 Task: Select poll duration 2 Week.
Action: Mouse moved to (591, 148)
Screenshot: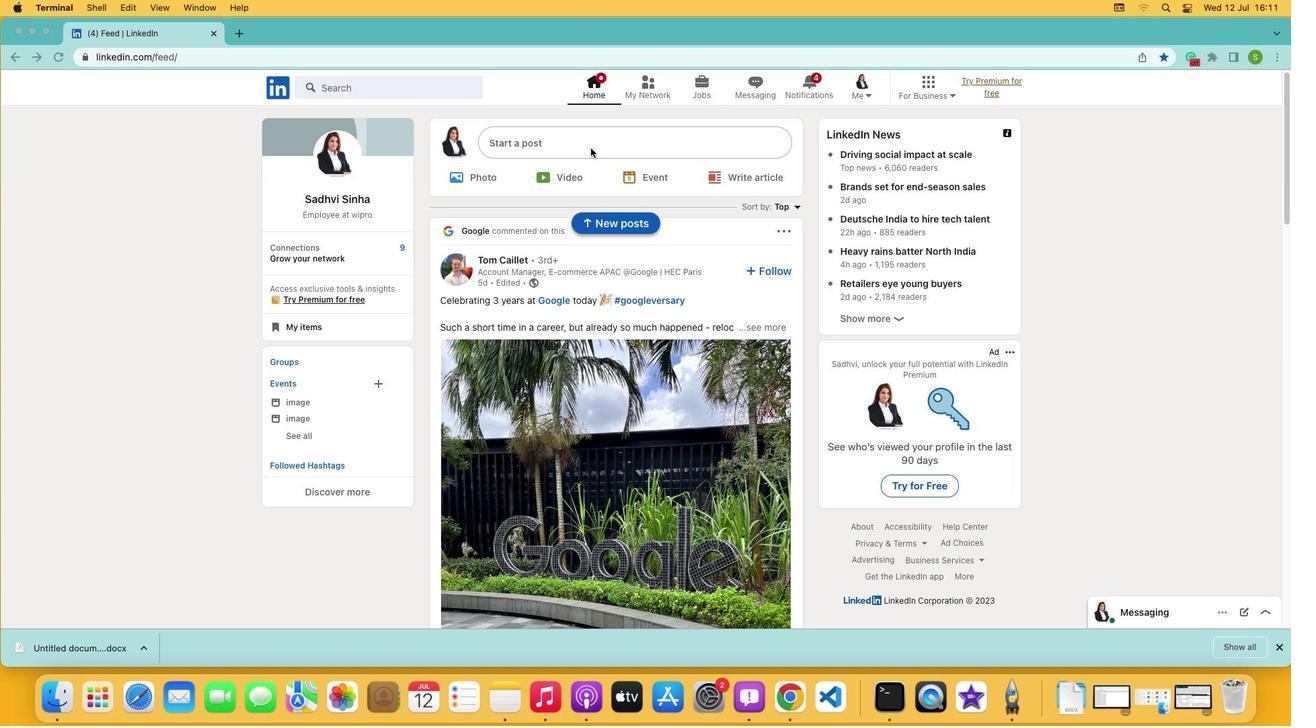 
Action: Mouse pressed left at (591, 148)
Screenshot: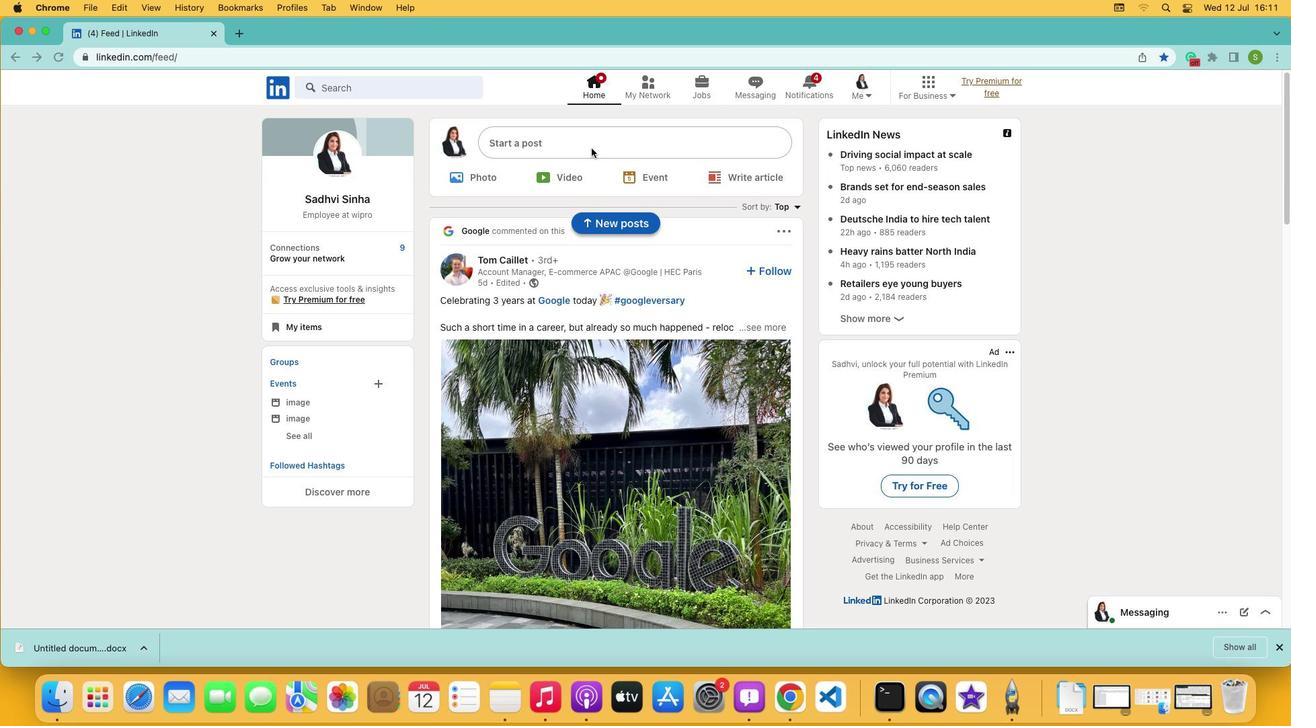 
Action: Mouse moved to (591, 148)
Screenshot: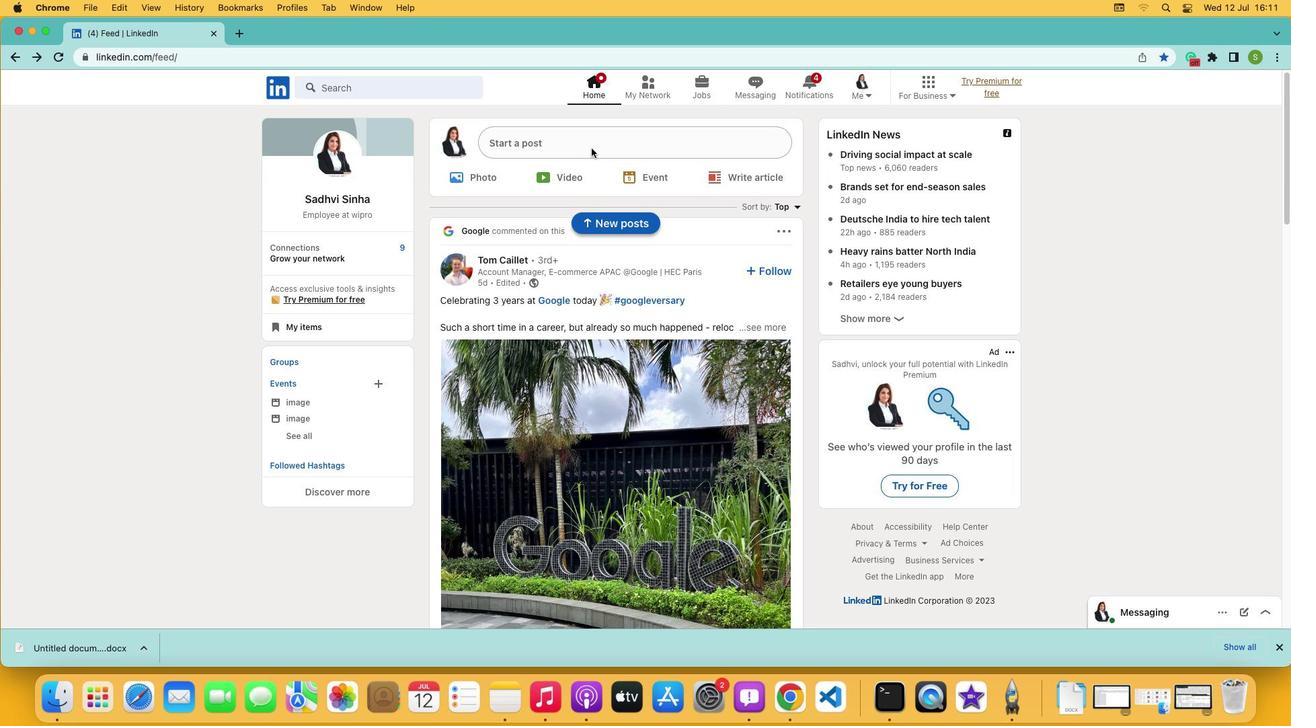 
Action: Mouse pressed left at (591, 148)
Screenshot: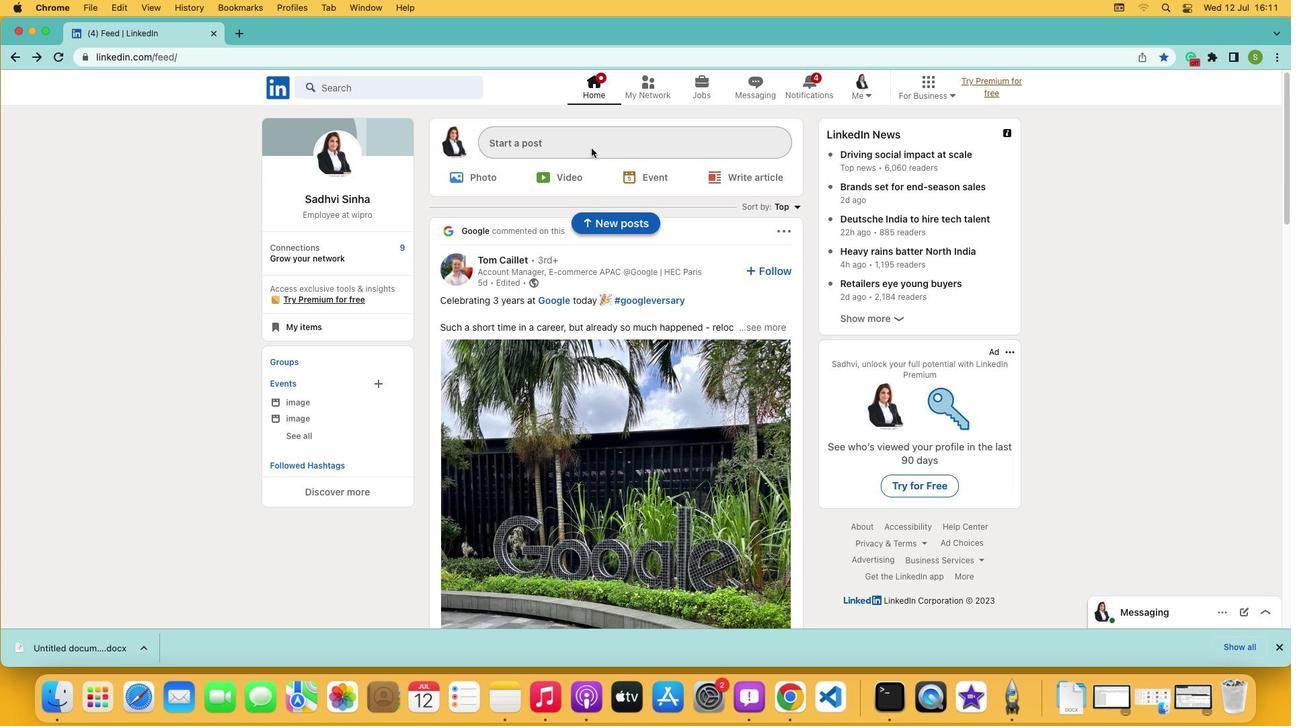 
Action: Mouse moved to (565, 402)
Screenshot: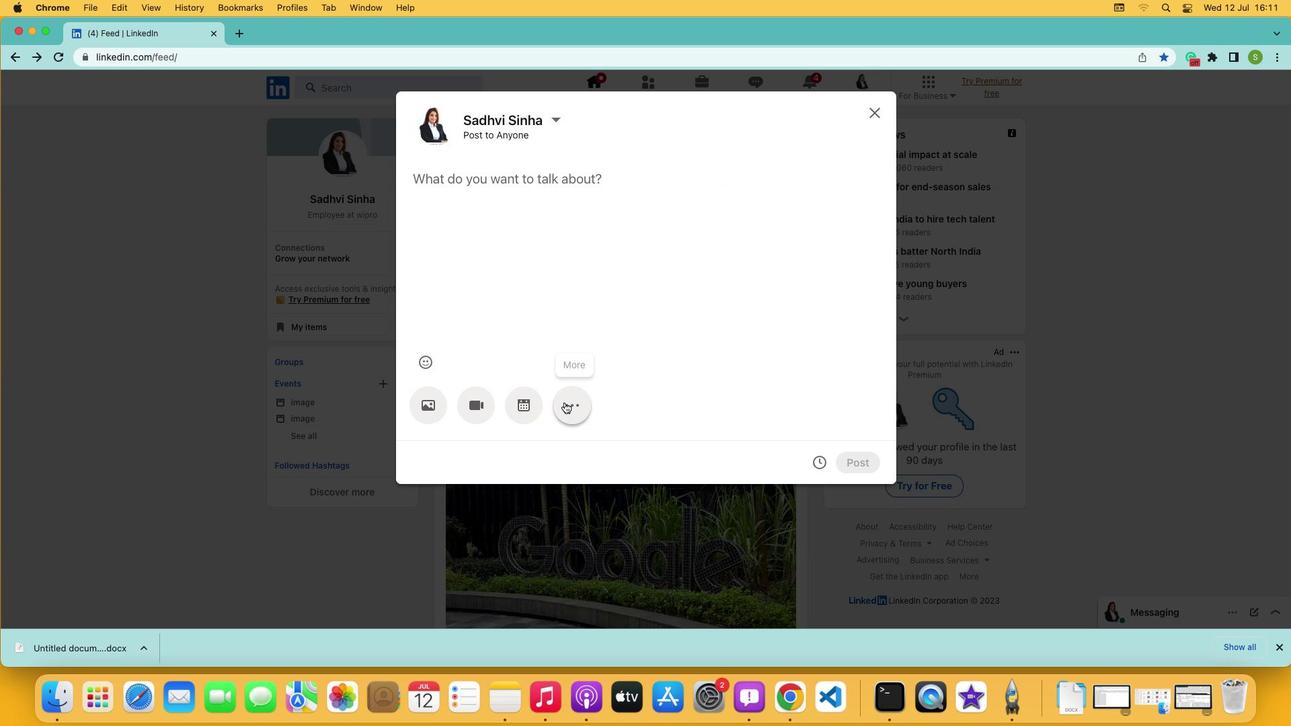 
Action: Mouse pressed left at (565, 402)
Screenshot: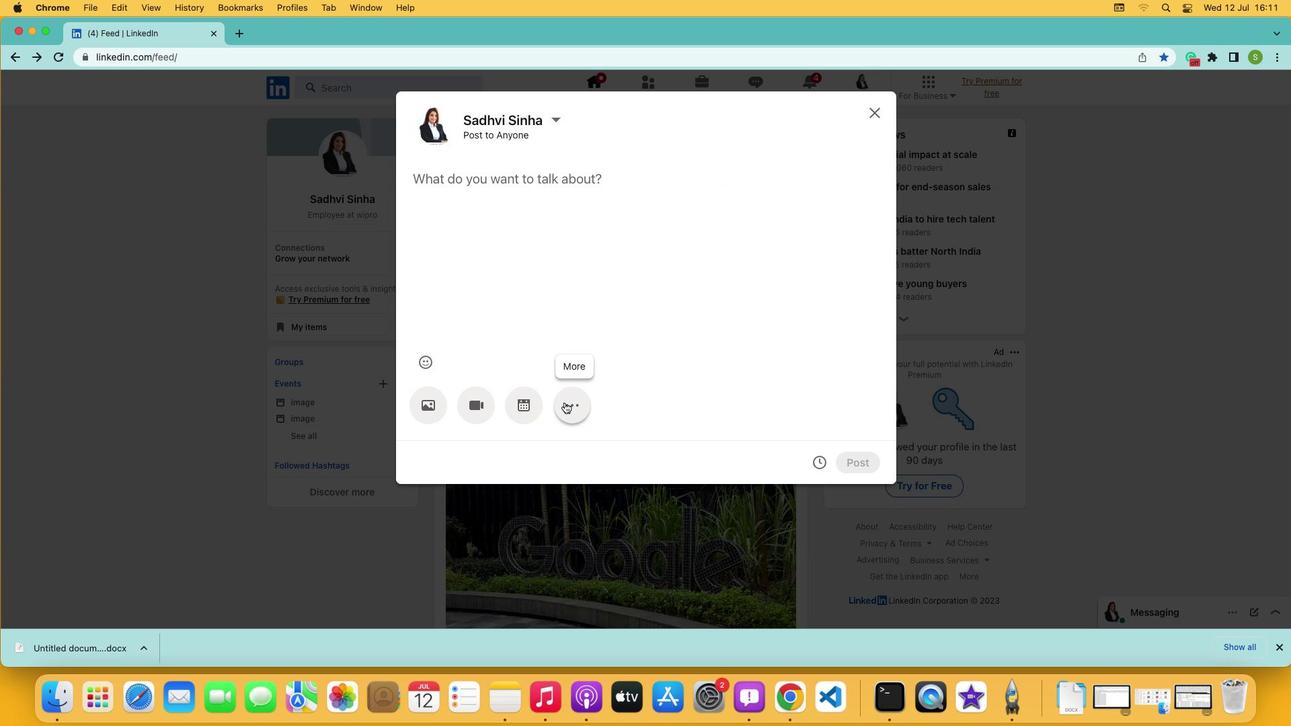
Action: Mouse moved to (655, 404)
Screenshot: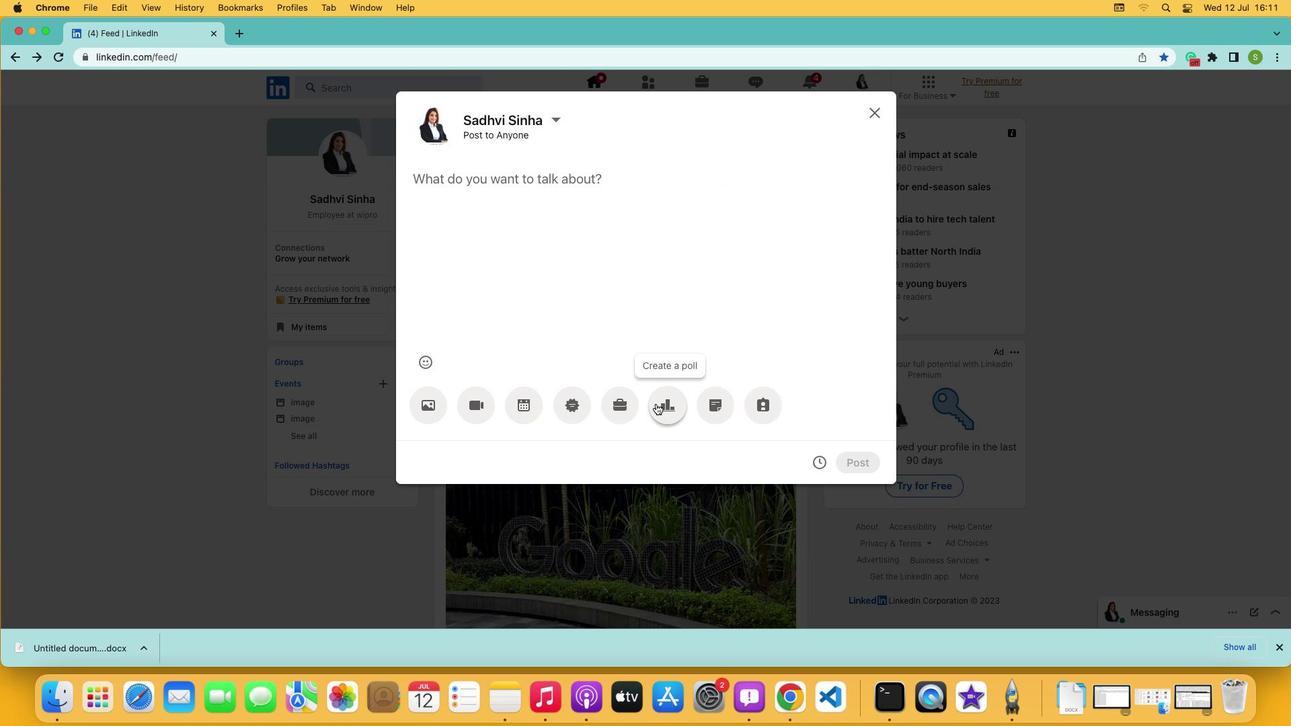 
Action: Mouse pressed left at (655, 404)
Screenshot: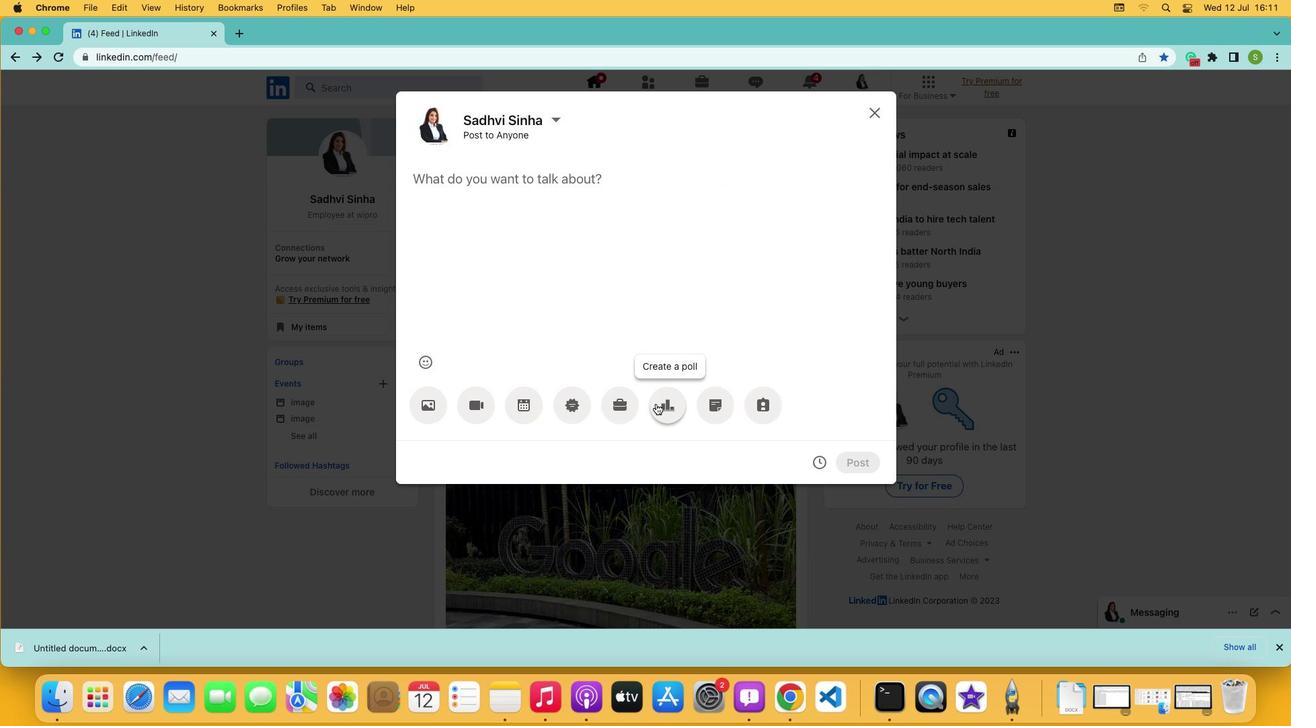 
Action: Mouse moved to (538, 396)
Screenshot: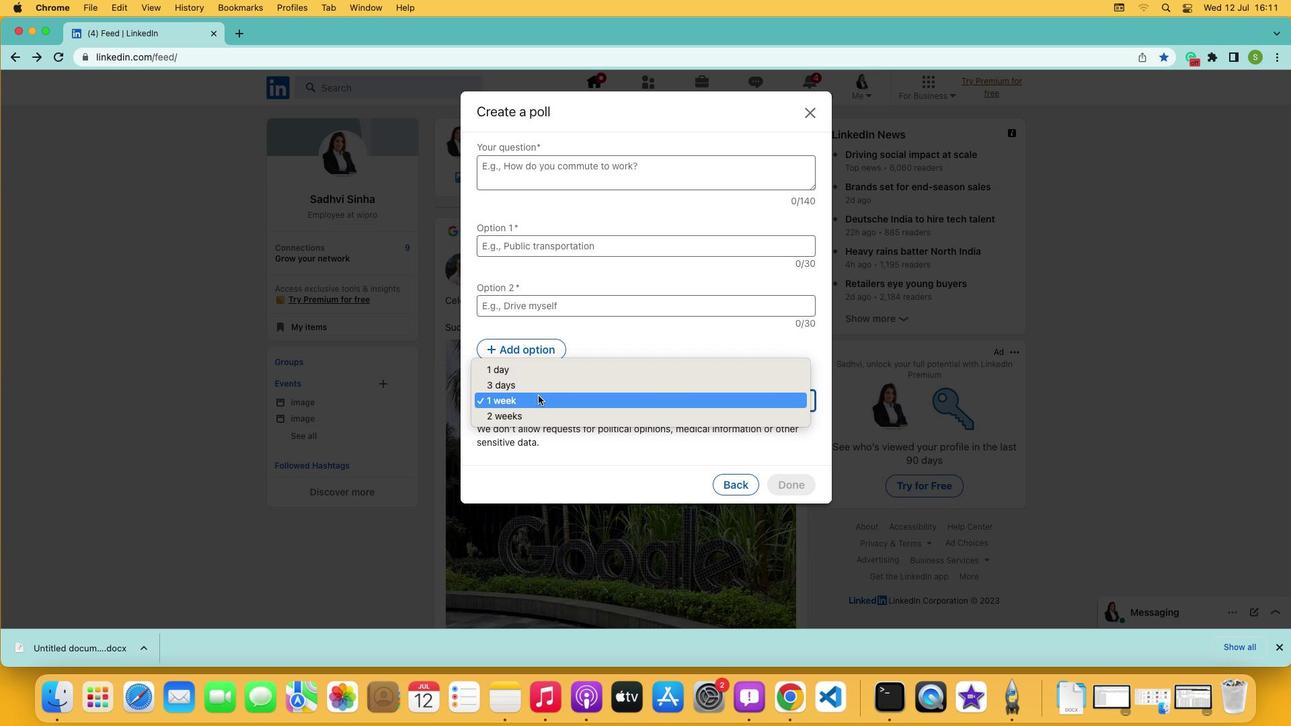 
Action: Mouse pressed left at (538, 396)
Screenshot: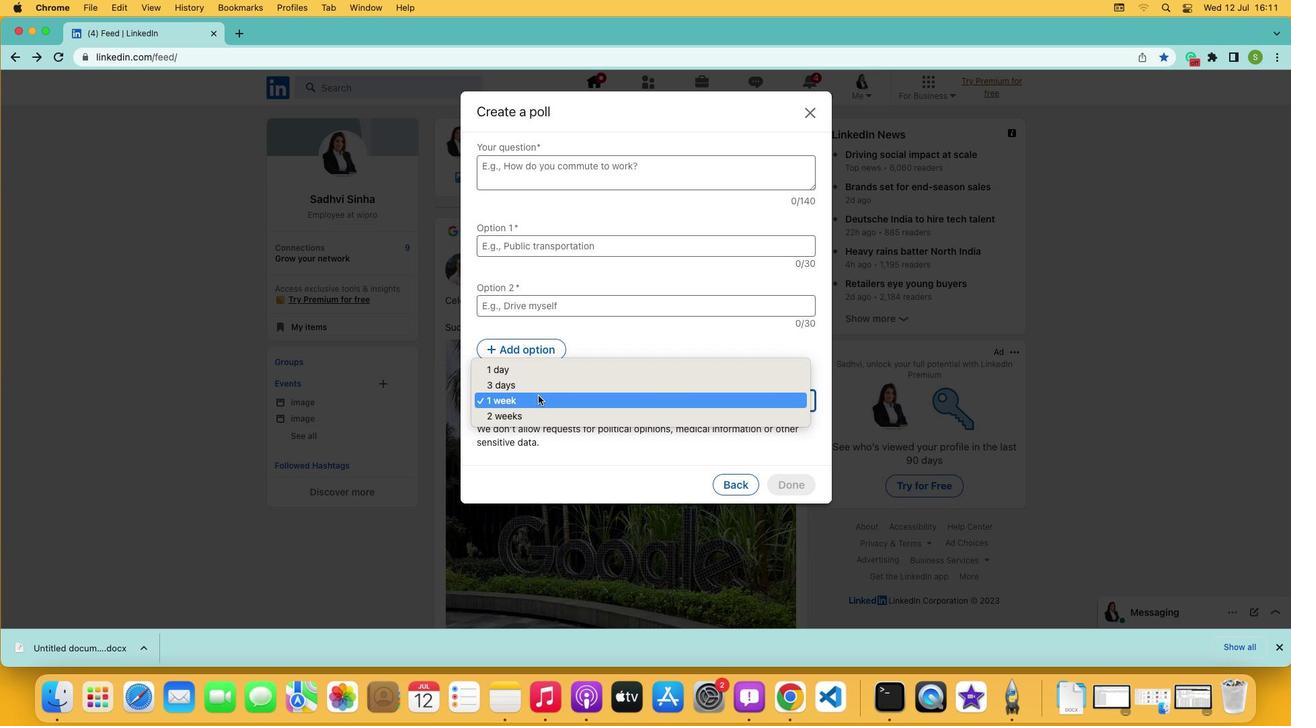 
Action: Mouse moved to (534, 417)
Screenshot: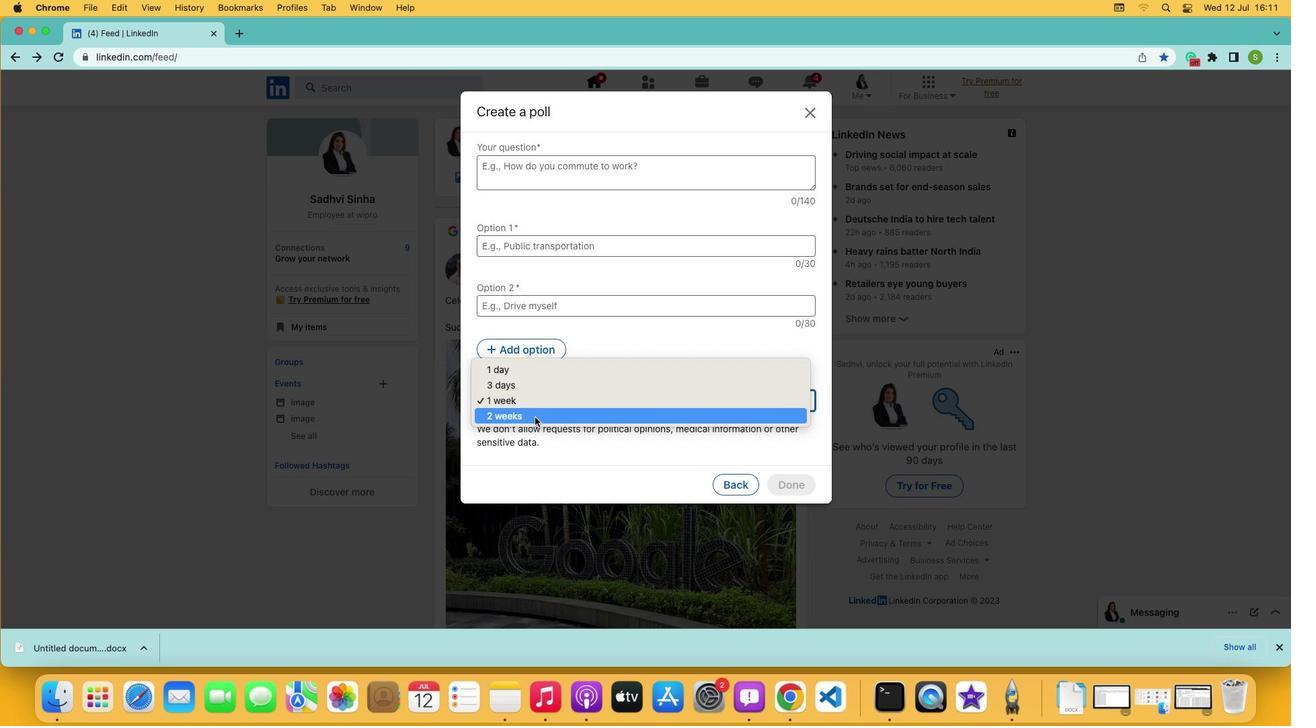 
Action: Mouse pressed left at (534, 417)
Screenshot: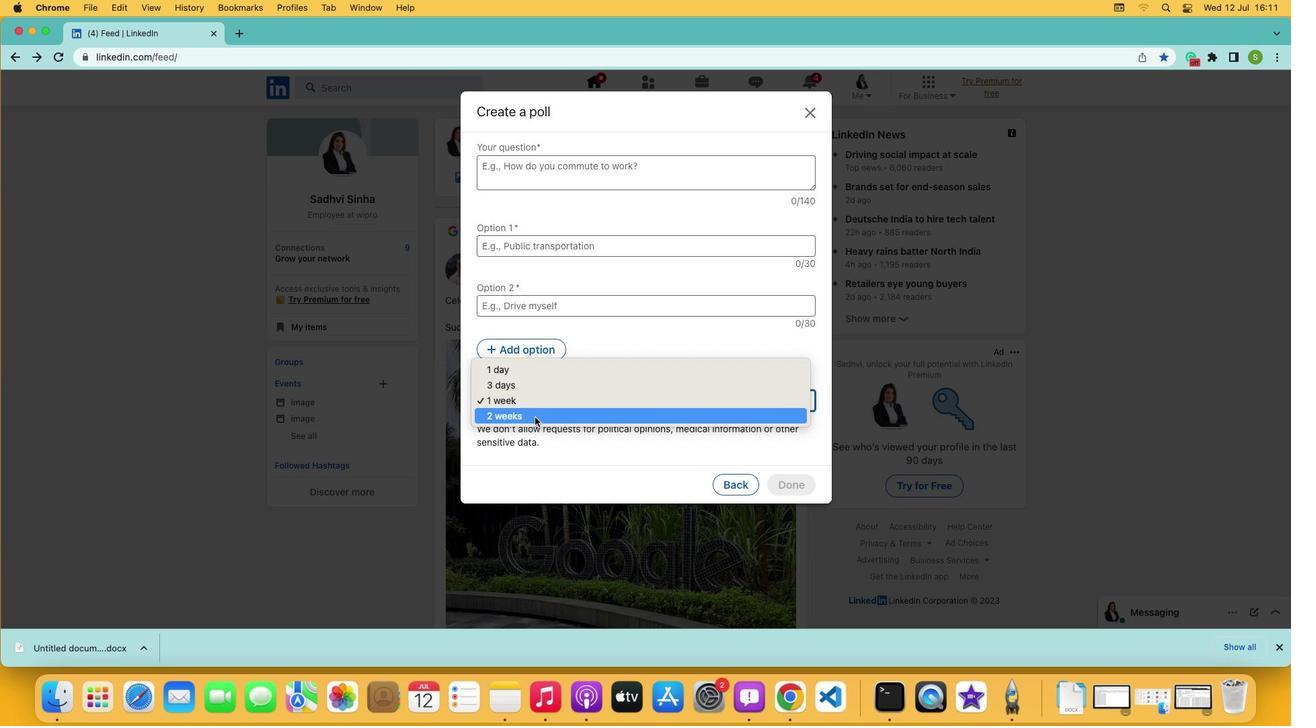 
